 Task: Create a script that checks if the current date is a weekend If it is, print "It's the weekend Otherwise, print It's a weekday.
Action: Mouse moved to (277, 637)
Screenshot: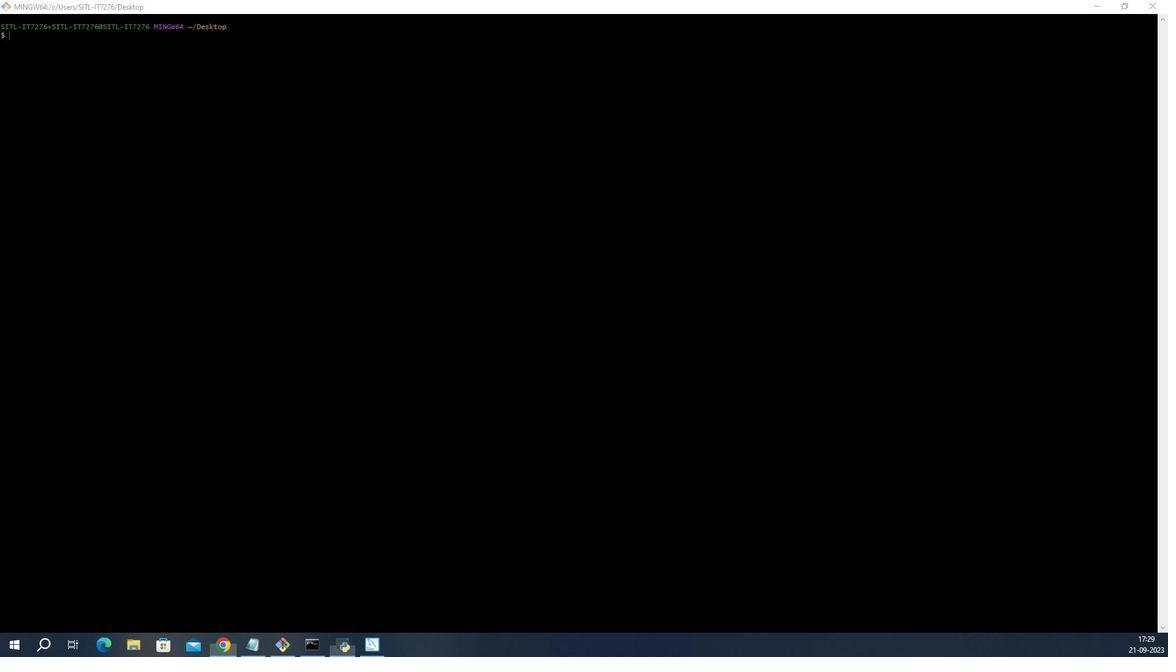 
Action: Mouse pressed left at (277, 637)
Screenshot: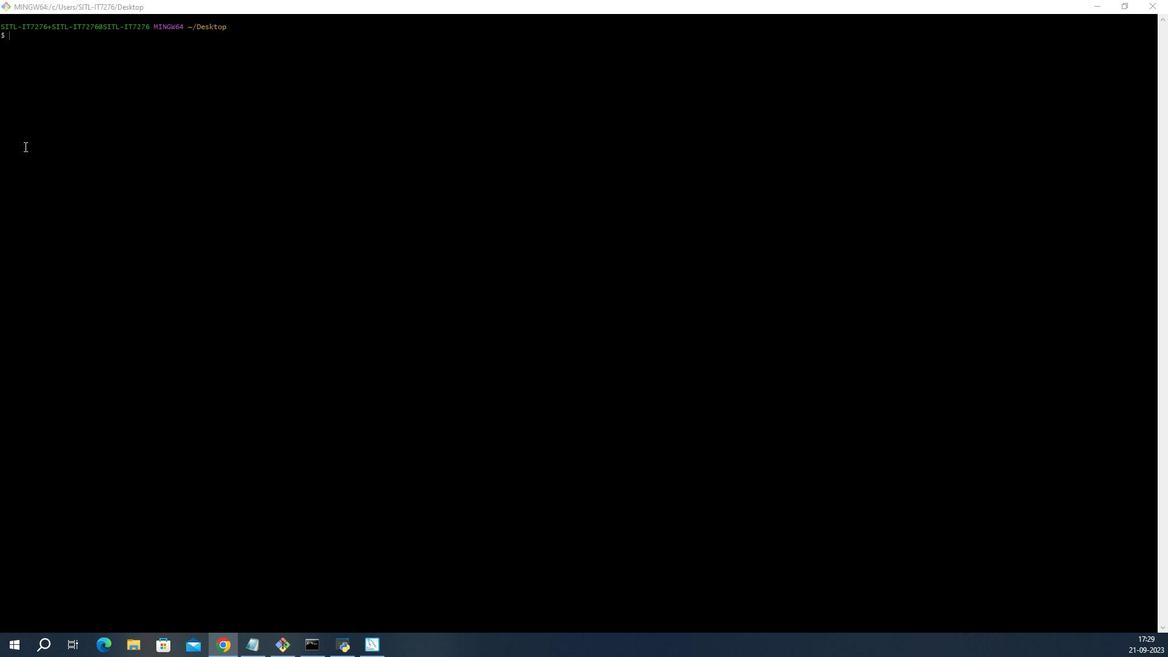 
Action: Mouse moved to (277, 637)
Screenshot: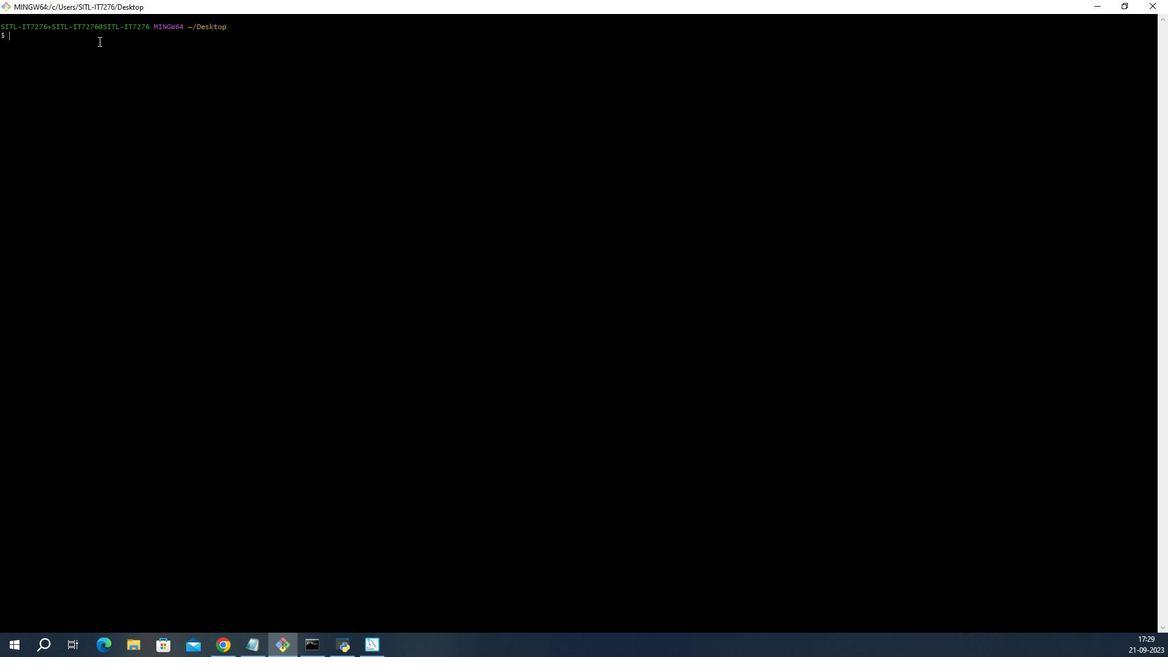 
Action: Mouse pressed left at (277, 637)
Screenshot: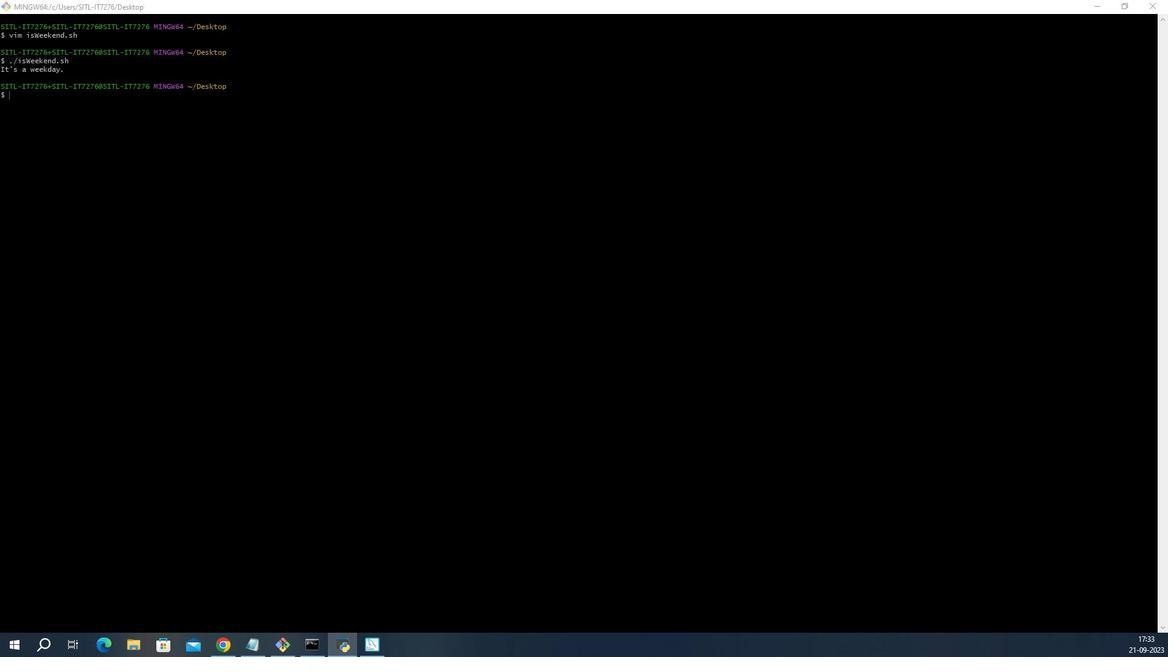 
Action: Mouse moved to (277, 637)
Screenshot: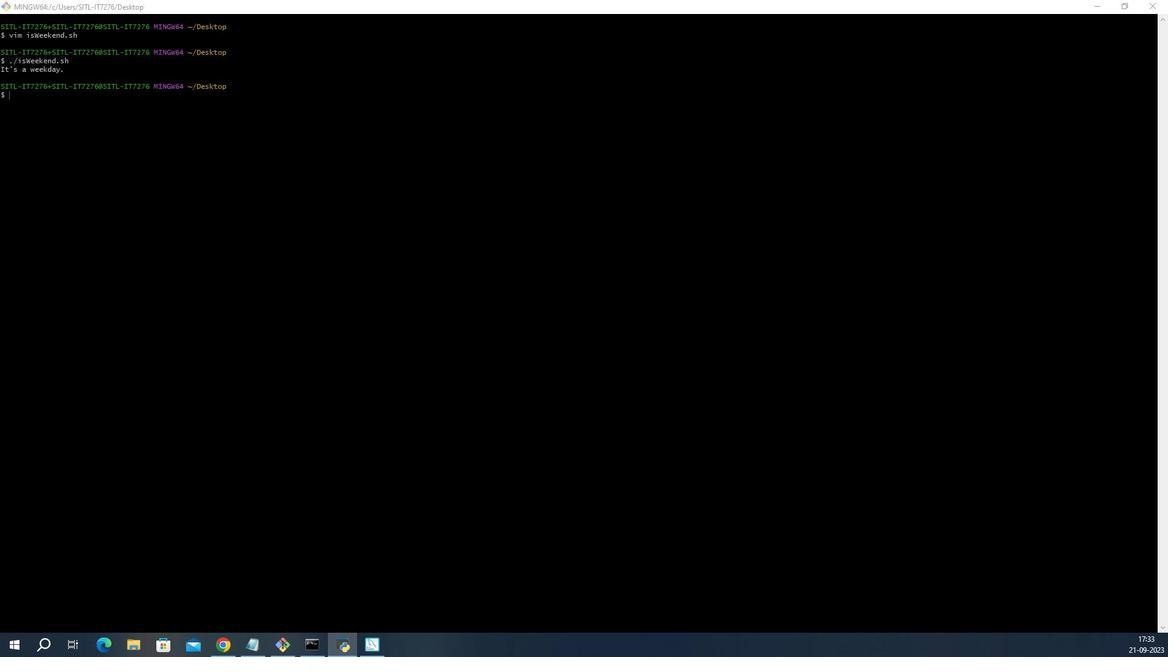 
Action: Mouse pressed left at (277, 637)
Screenshot: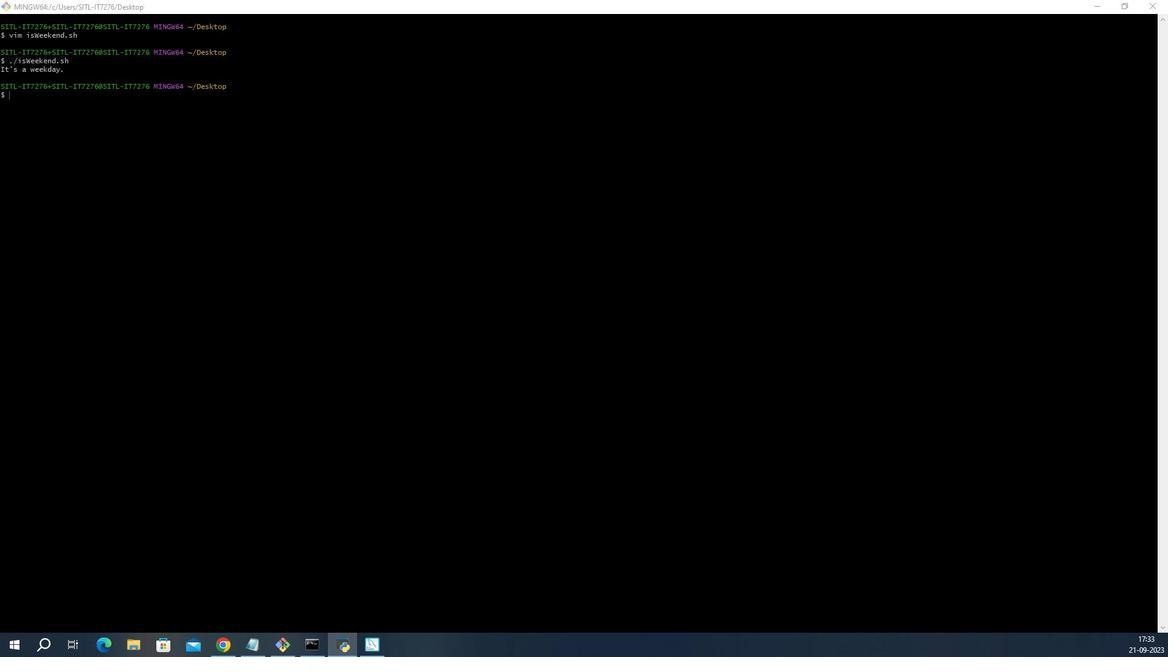 
